 Task: Add a condition where "Channel Is not Web Widget" in pending tickets.
Action: Mouse moved to (121, 442)
Screenshot: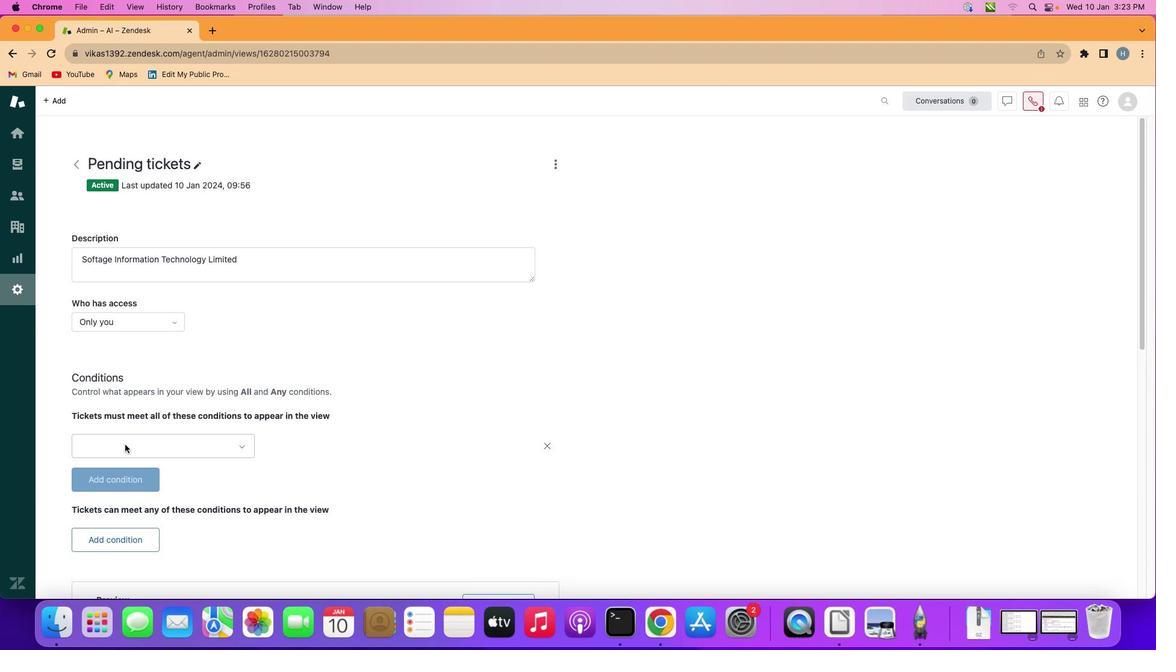 
Action: Mouse pressed left at (121, 442)
Screenshot: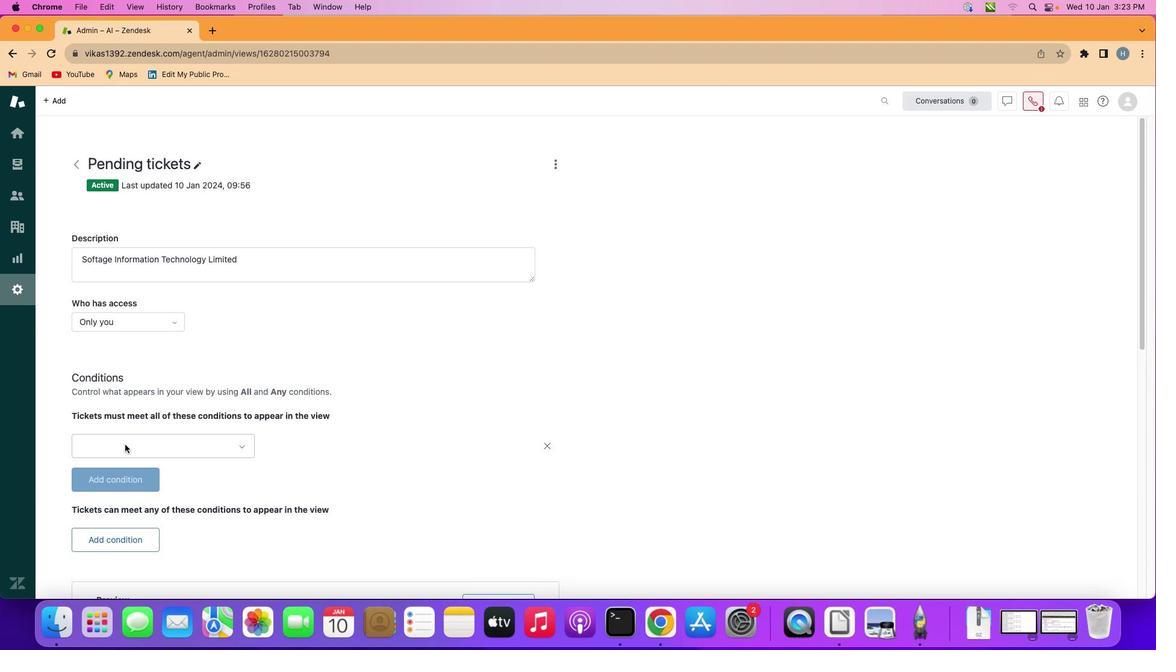 
Action: Mouse moved to (171, 444)
Screenshot: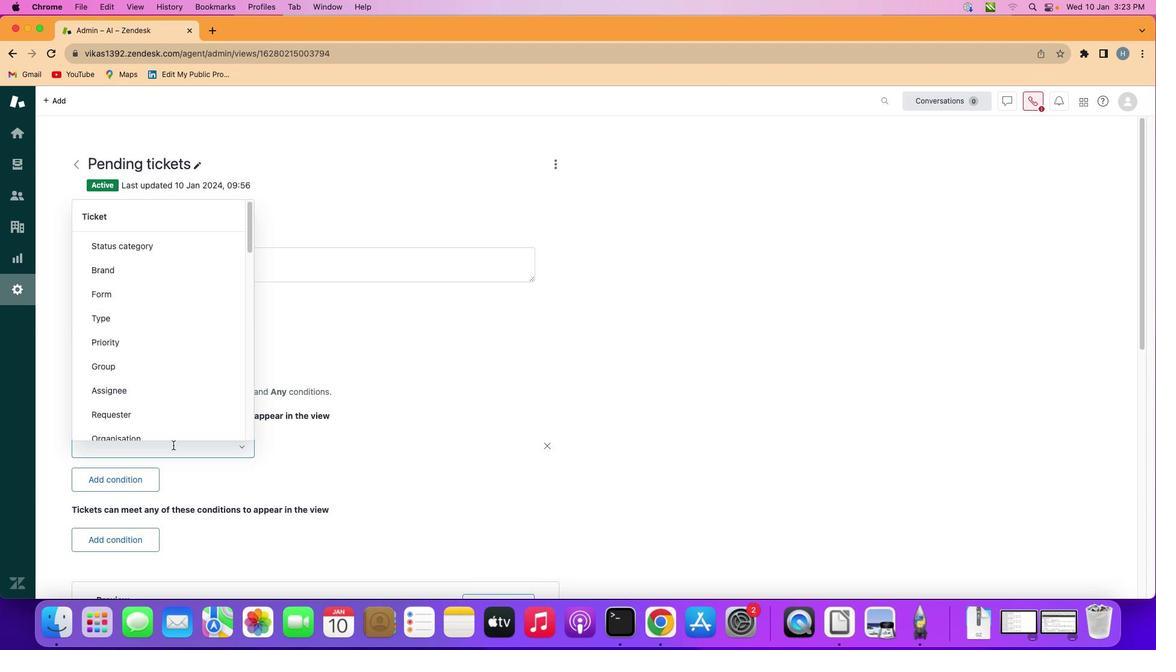 
Action: Mouse pressed left at (171, 444)
Screenshot: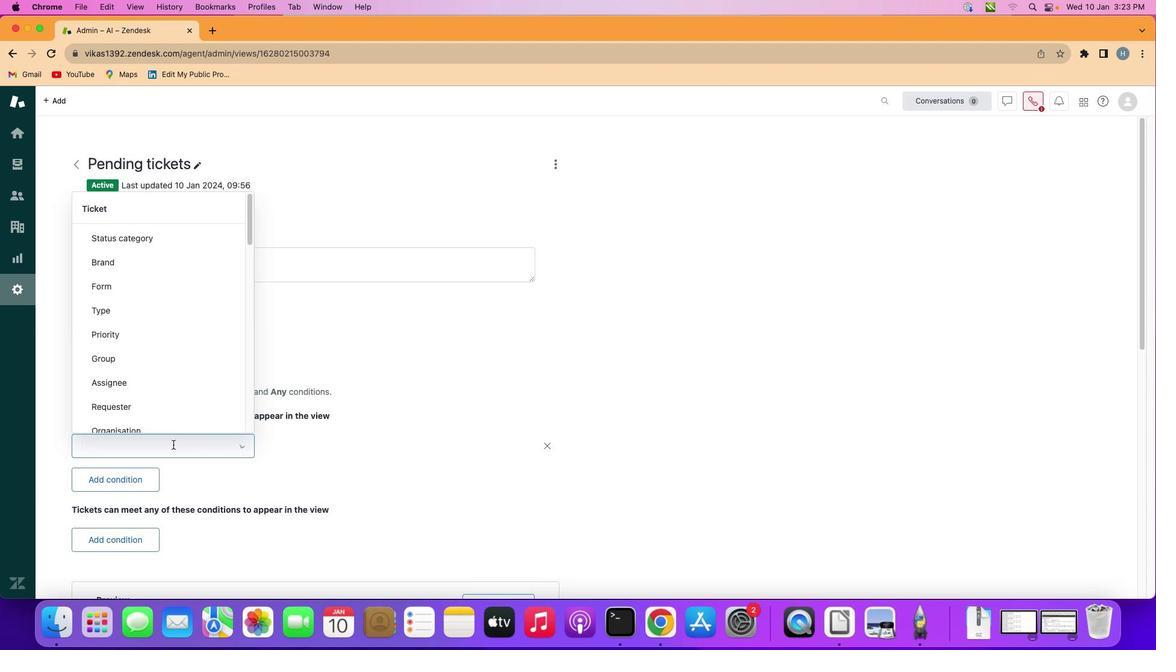 
Action: Mouse moved to (166, 337)
Screenshot: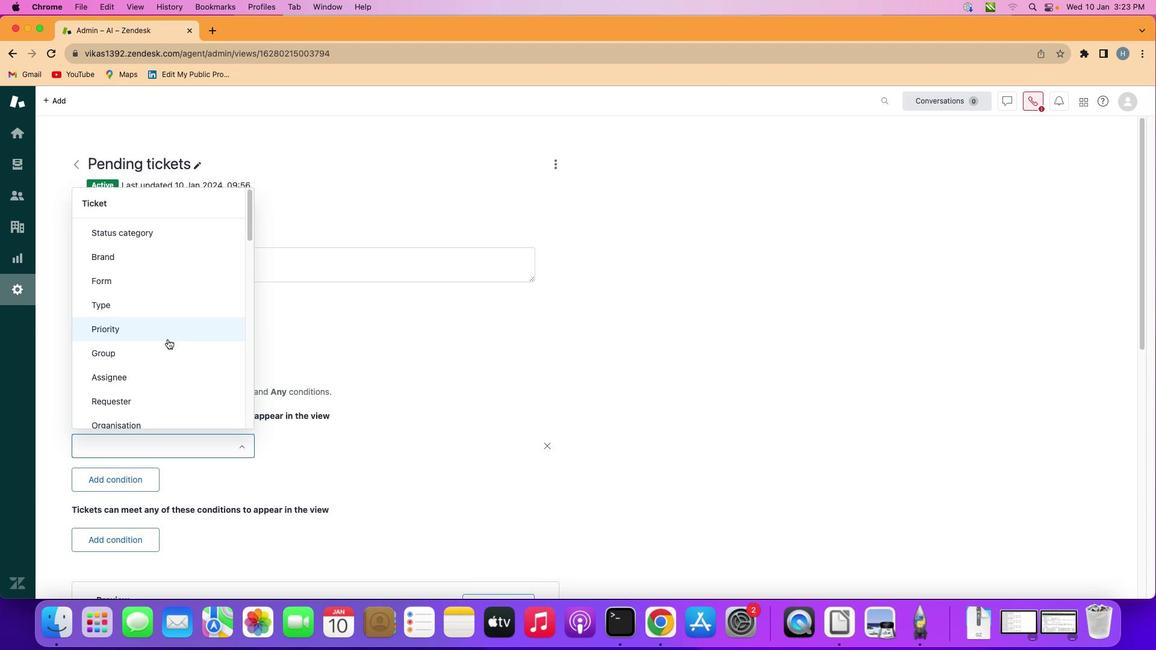 
Action: Mouse scrolled (166, 337) with delta (-1, -1)
Screenshot: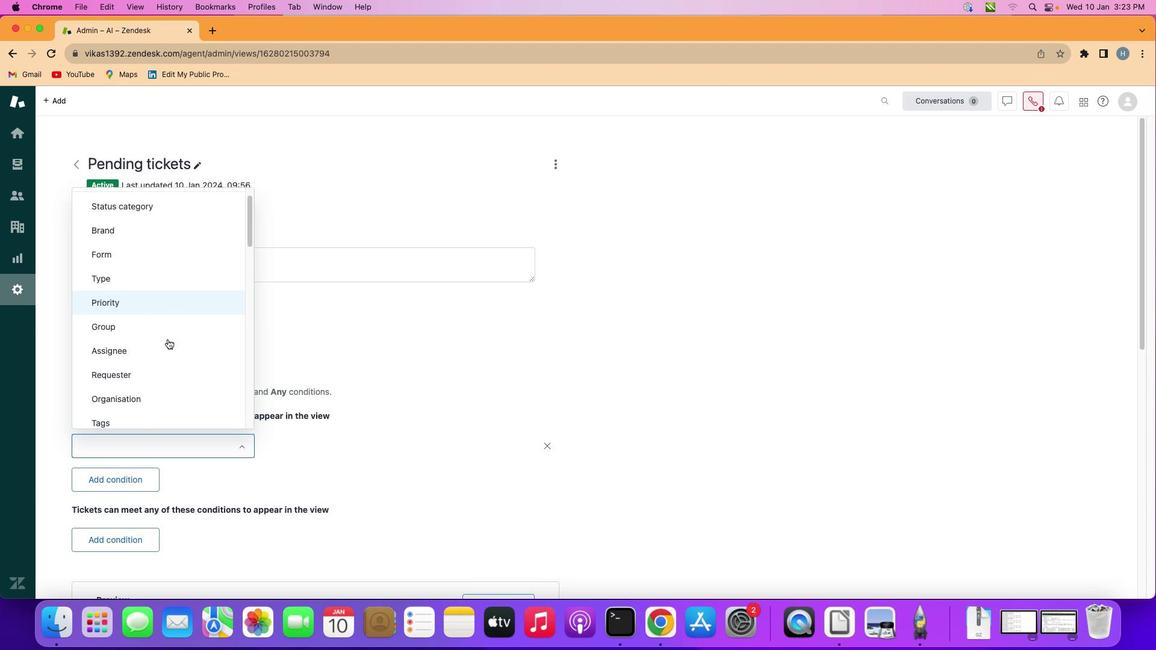 
Action: Mouse scrolled (166, 337) with delta (-1, -1)
Screenshot: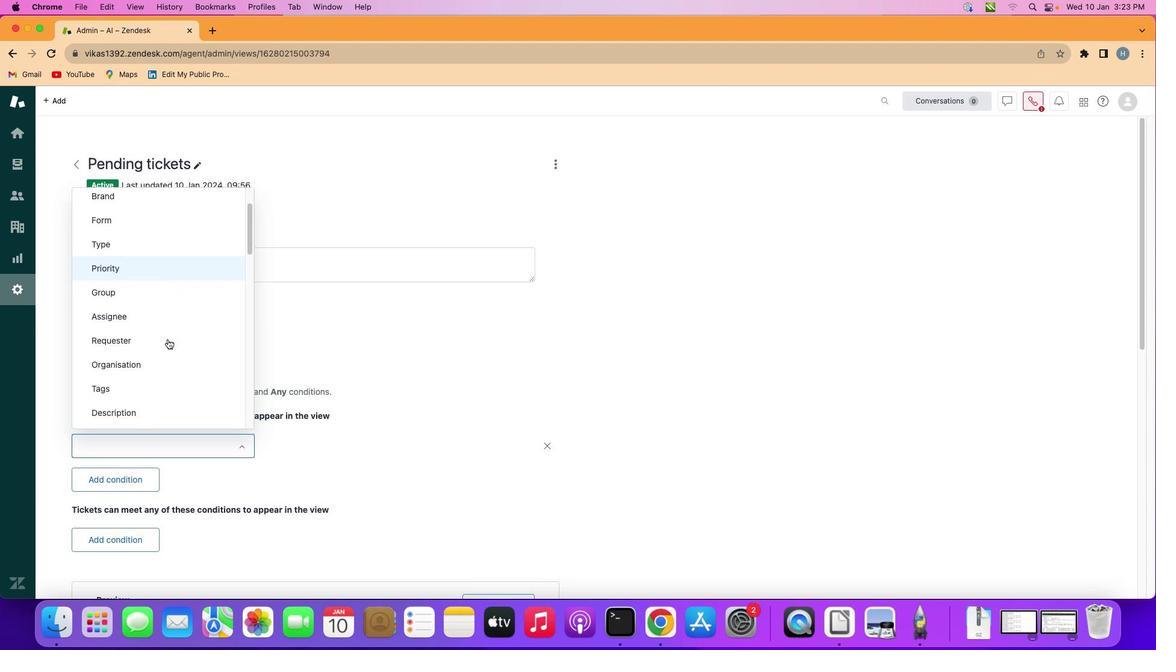 
Action: Mouse scrolled (166, 337) with delta (-1, -2)
Screenshot: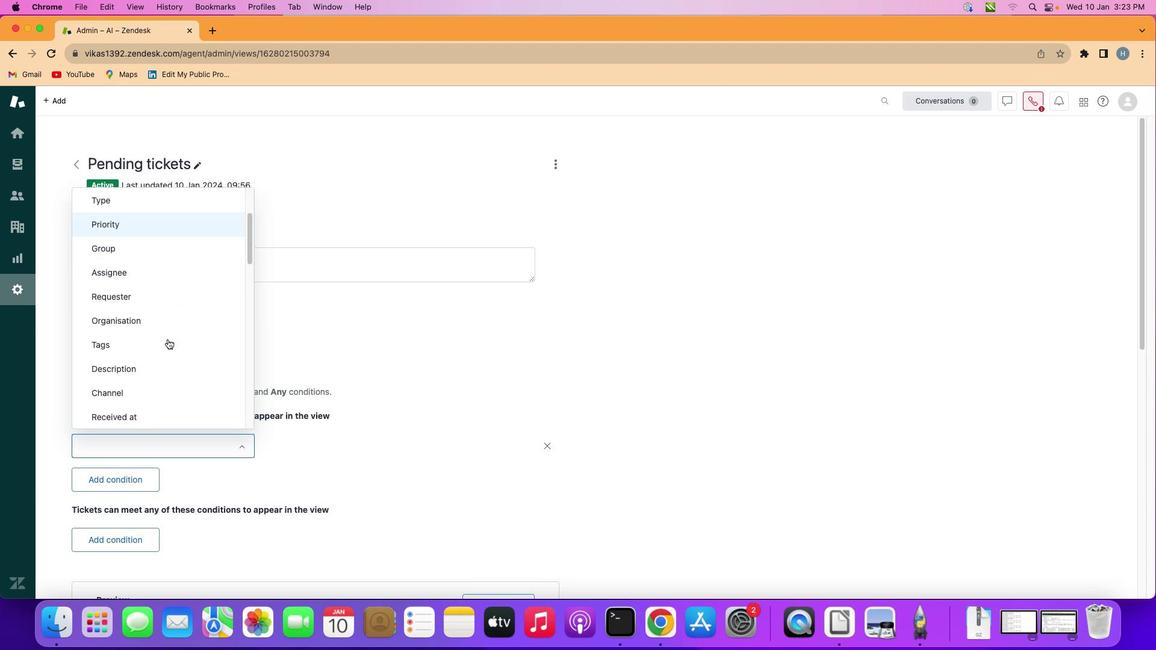 
Action: Mouse scrolled (166, 337) with delta (-1, -2)
Screenshot: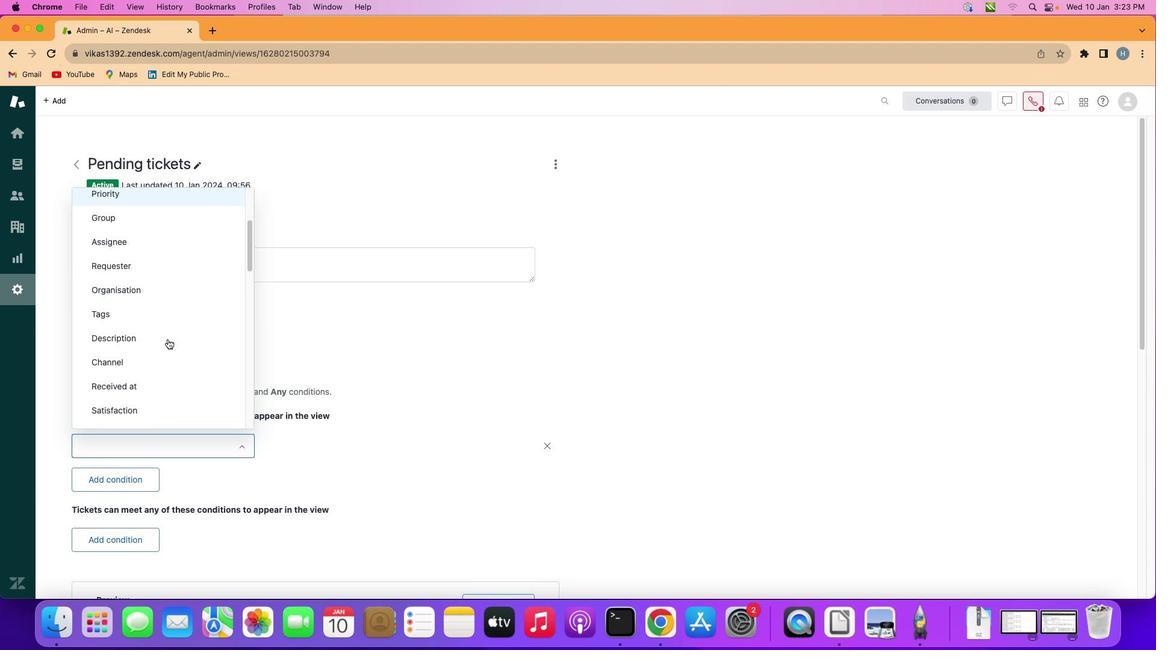 
Action: Mouse scrolled (166, 337) with delta (-1, -2)
Screenshot: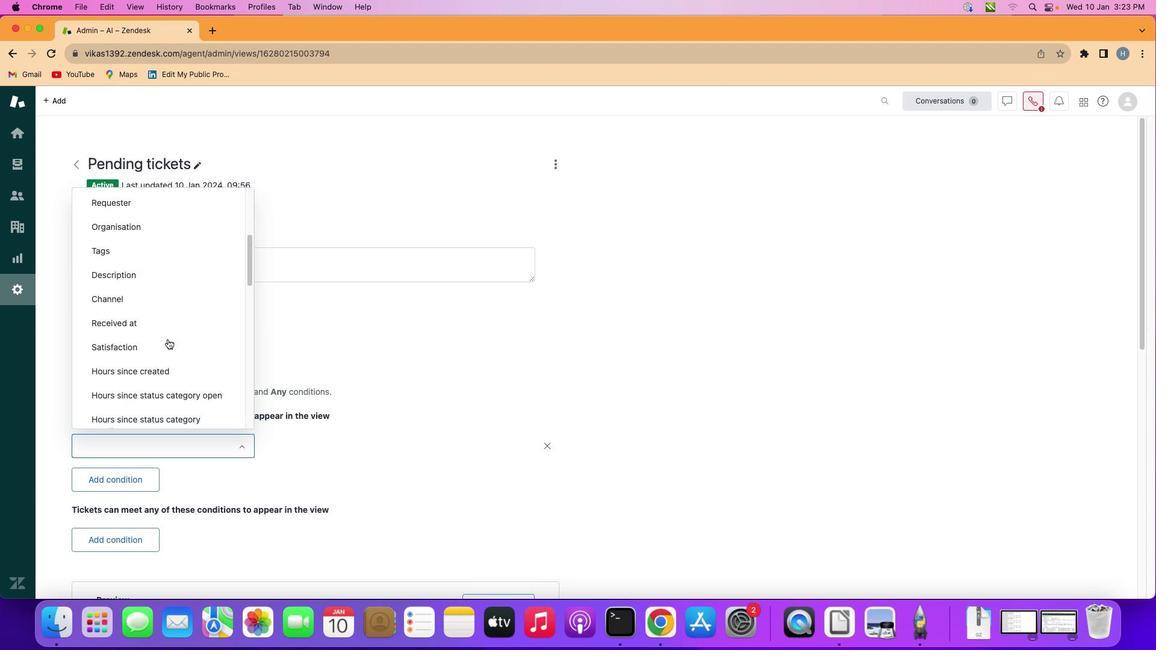 
Action: Mouse moved to (181, 302)
Screenshot: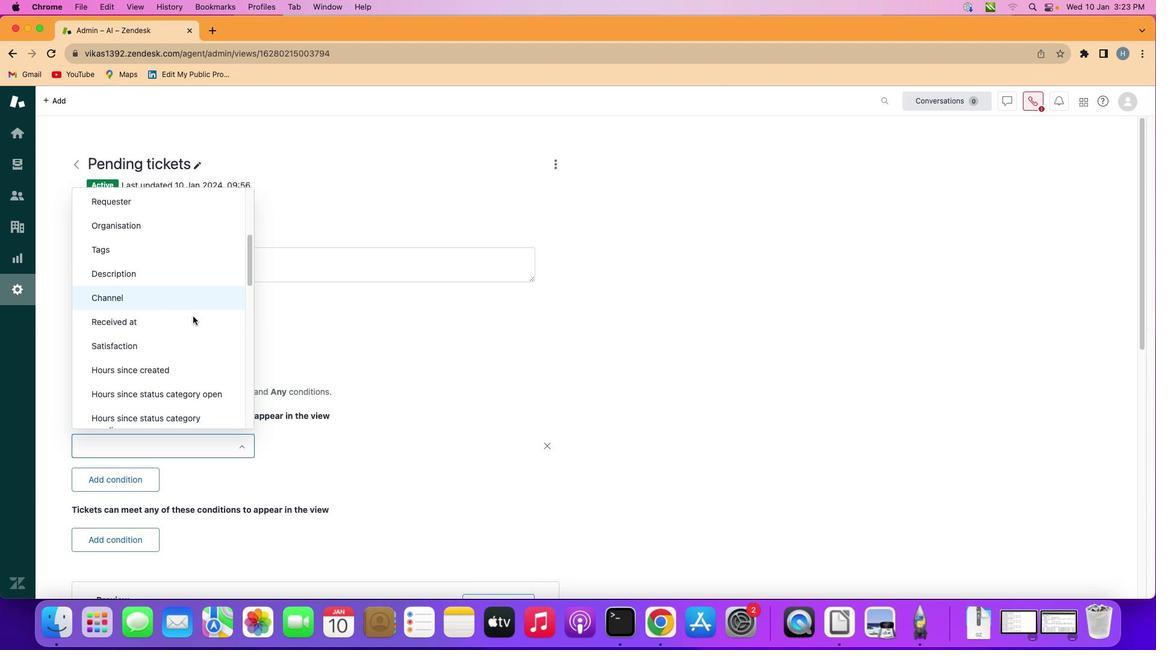 
Action: Mouse pressed left at (181, 302)
Screenshot: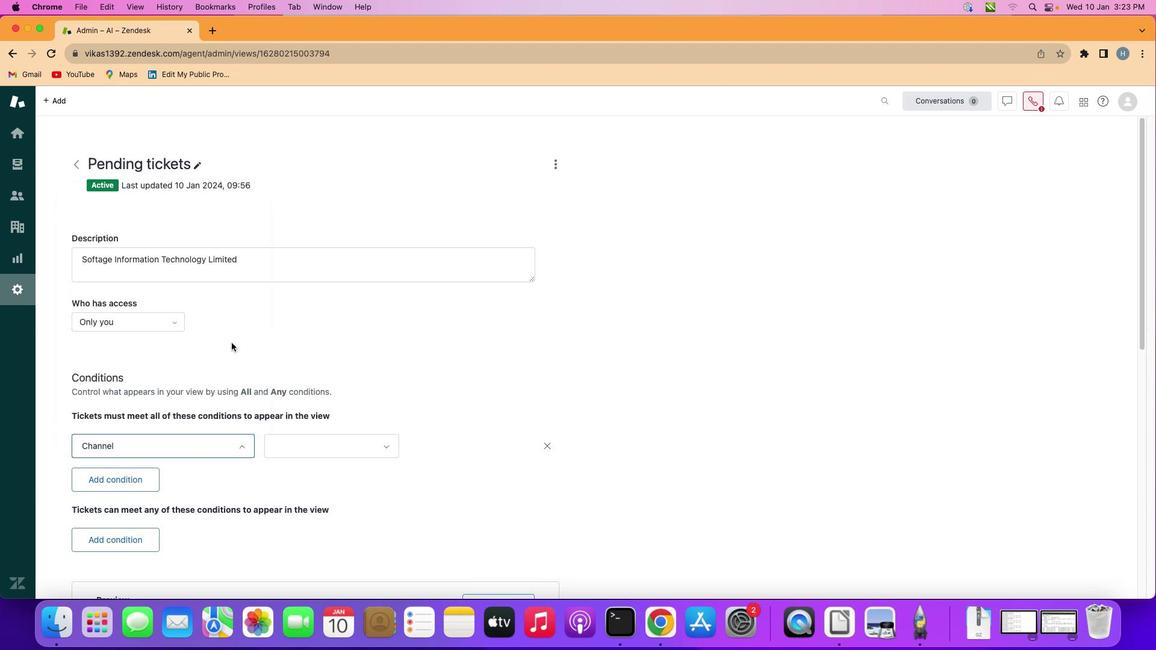 
Action: Mouse moved to (317, 440)
Screenshot: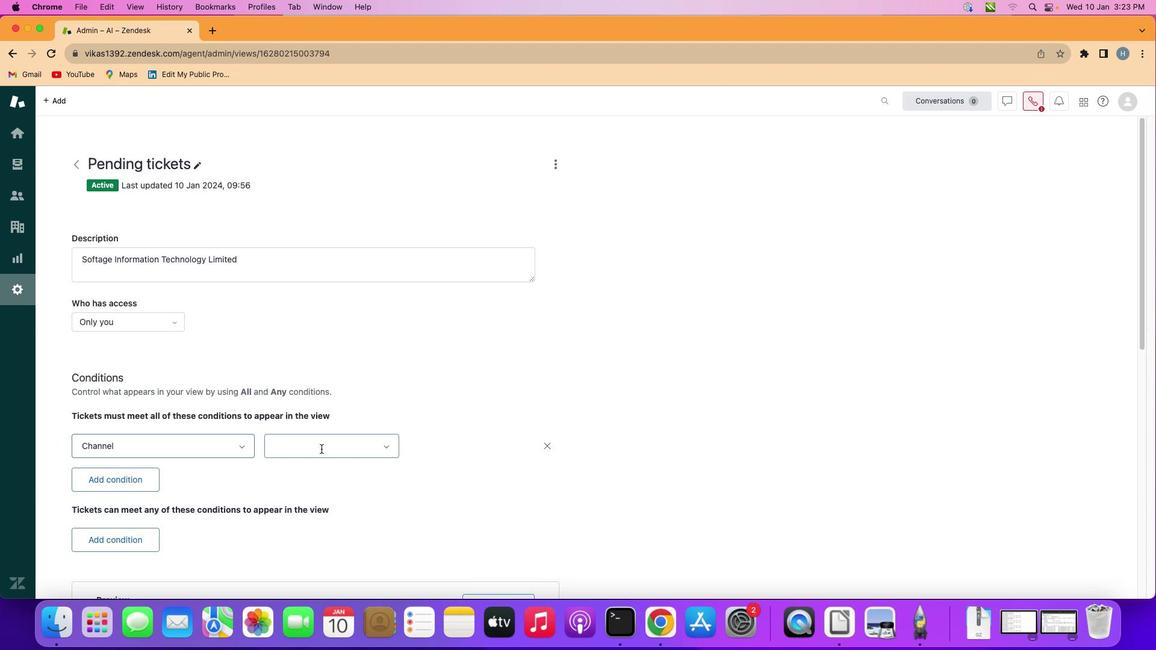 
Action: Mouse pressed left at (317, 440)
Screenshot: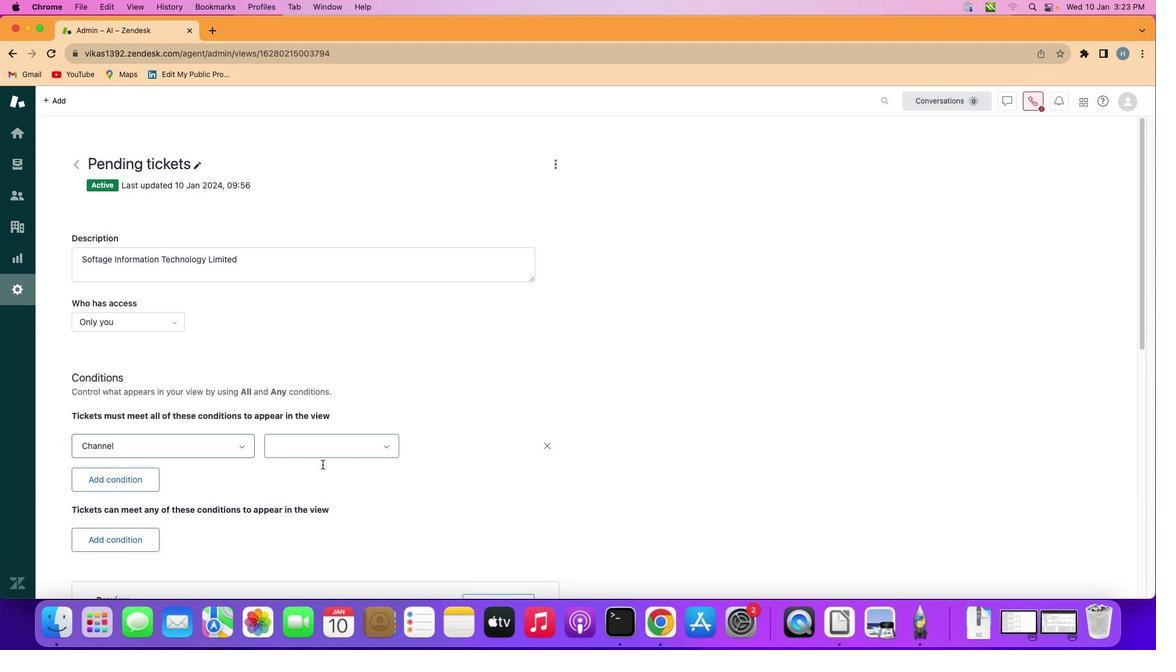 
Action: Mouse moved to (317, 494)
Screenshot: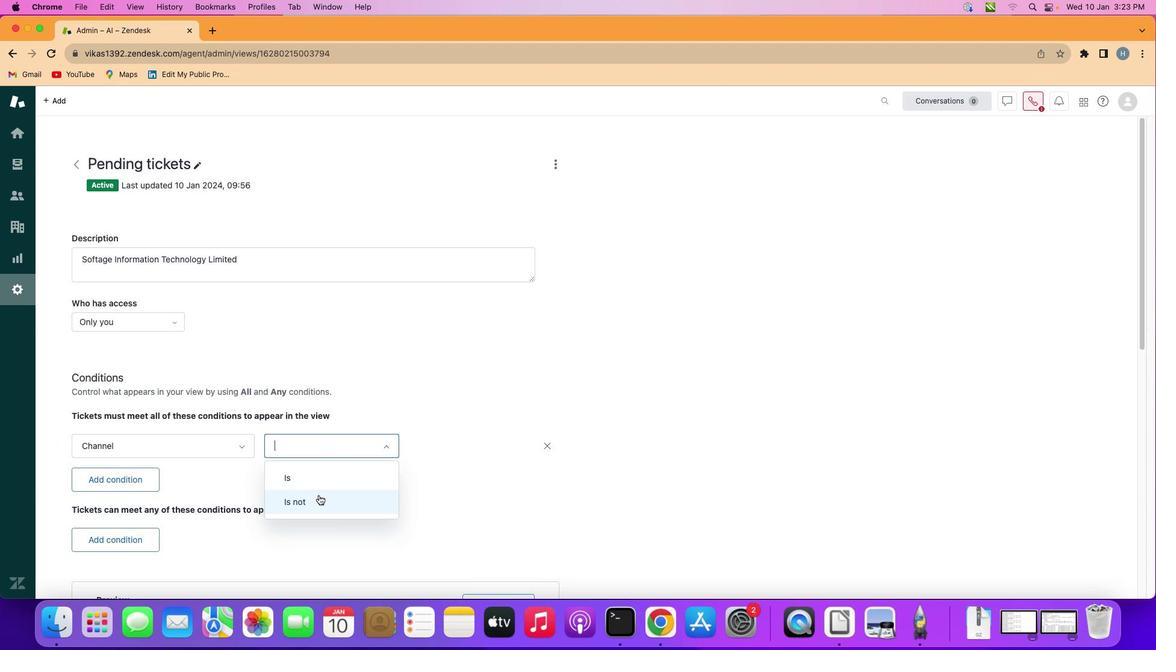 
Action: Mouse pressed left at (317, 494)
Screenshot: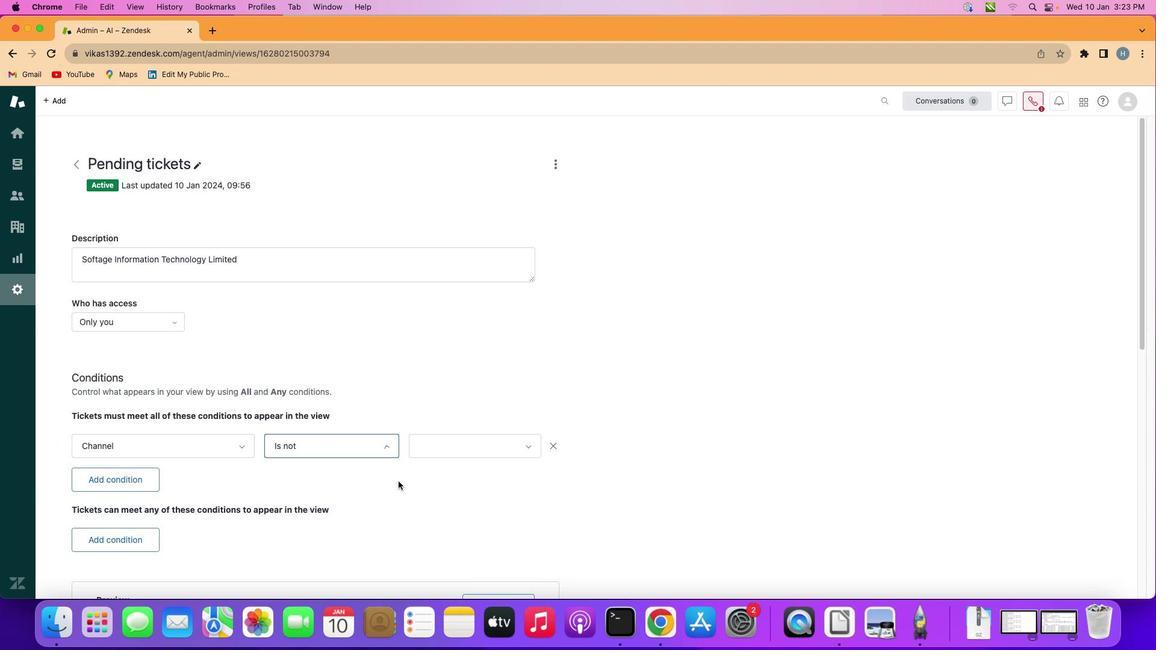 
Action: Mouse moved to (531, 443)
Screenshot: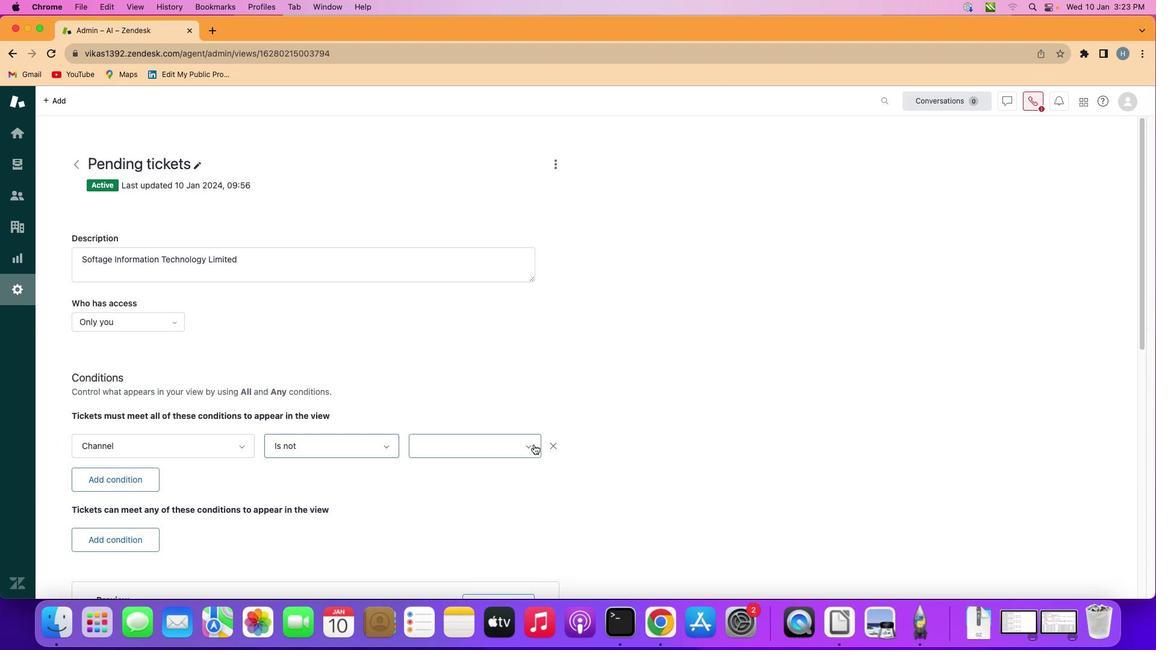 
Action: Mouse pressed left at (531, 443)
Screenshot: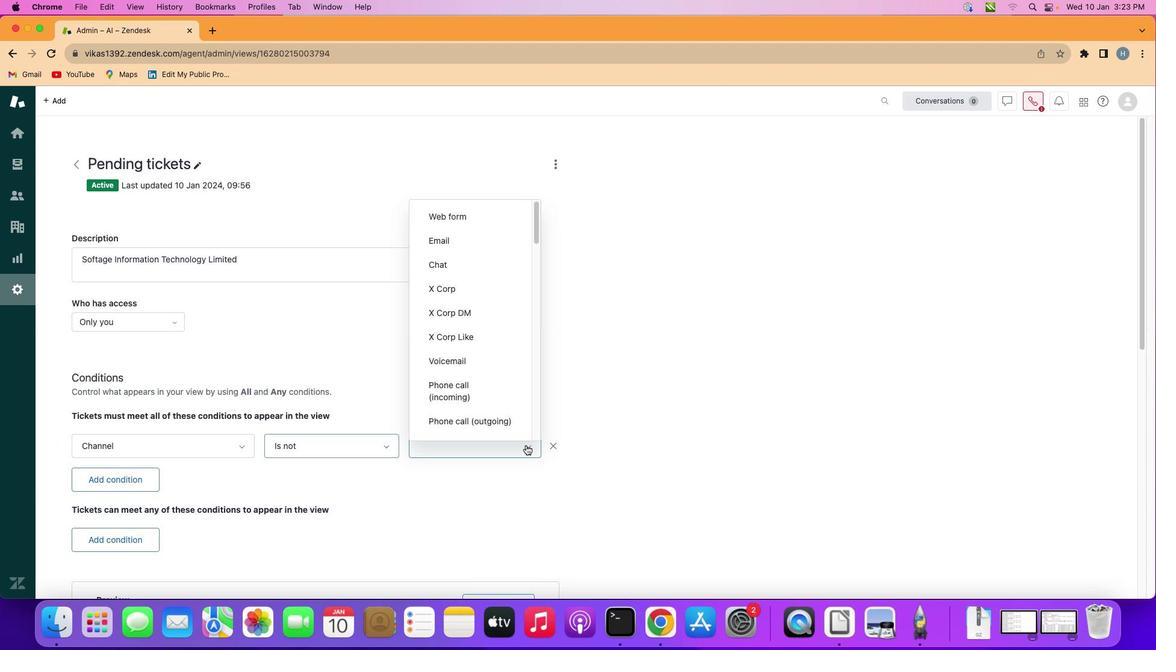 
Action: Mouse moved to (474, 355)
Screenshot: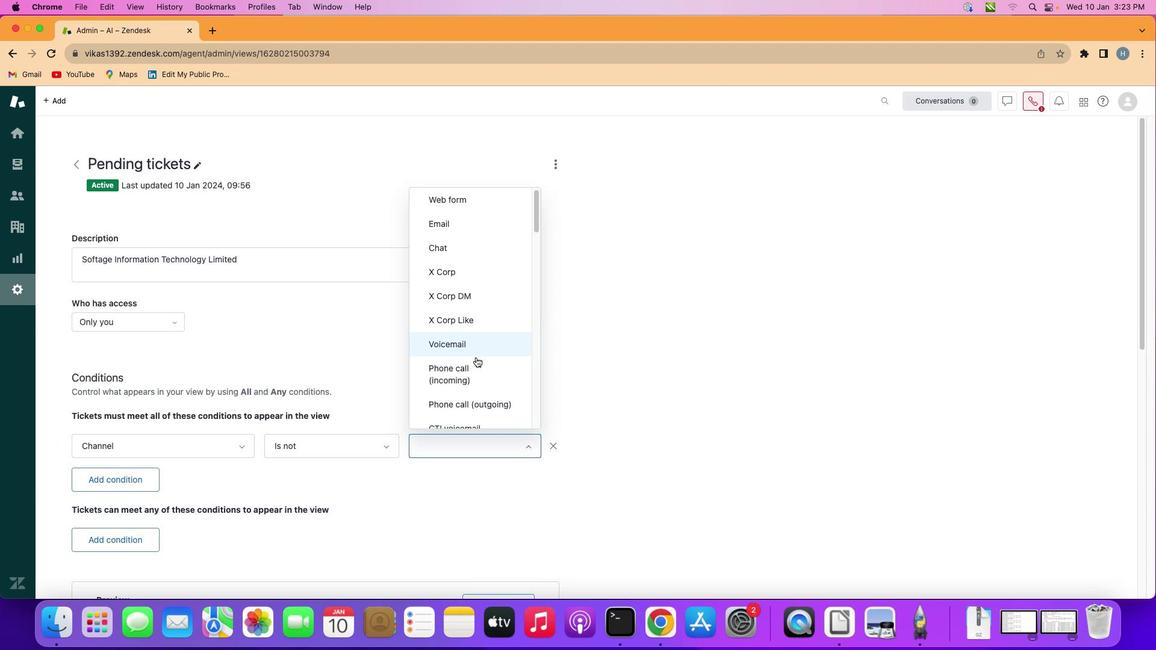
Action: Mouse scrolled (474, 355) with delta (-1, -1)
Screenshot: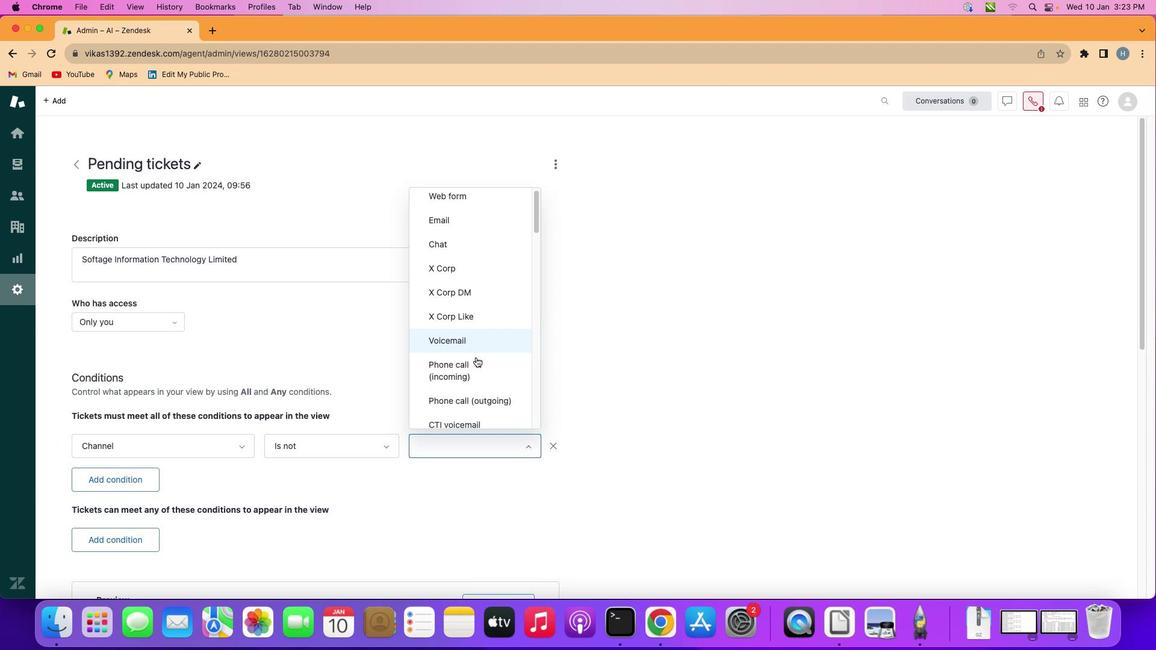 
Action: Mouse scrolled (474, 355) with delta (-1, -1)
Screenshot: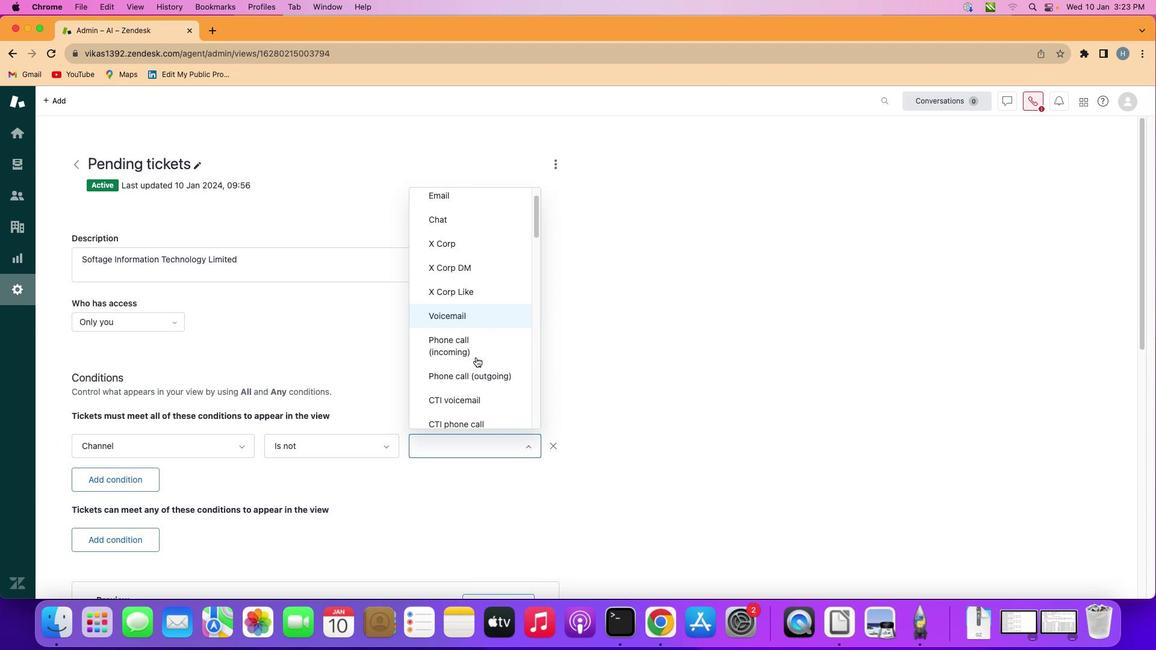 
Action: Mouse scrolled (474, 355) with delta (-1, -1)
Screenshot: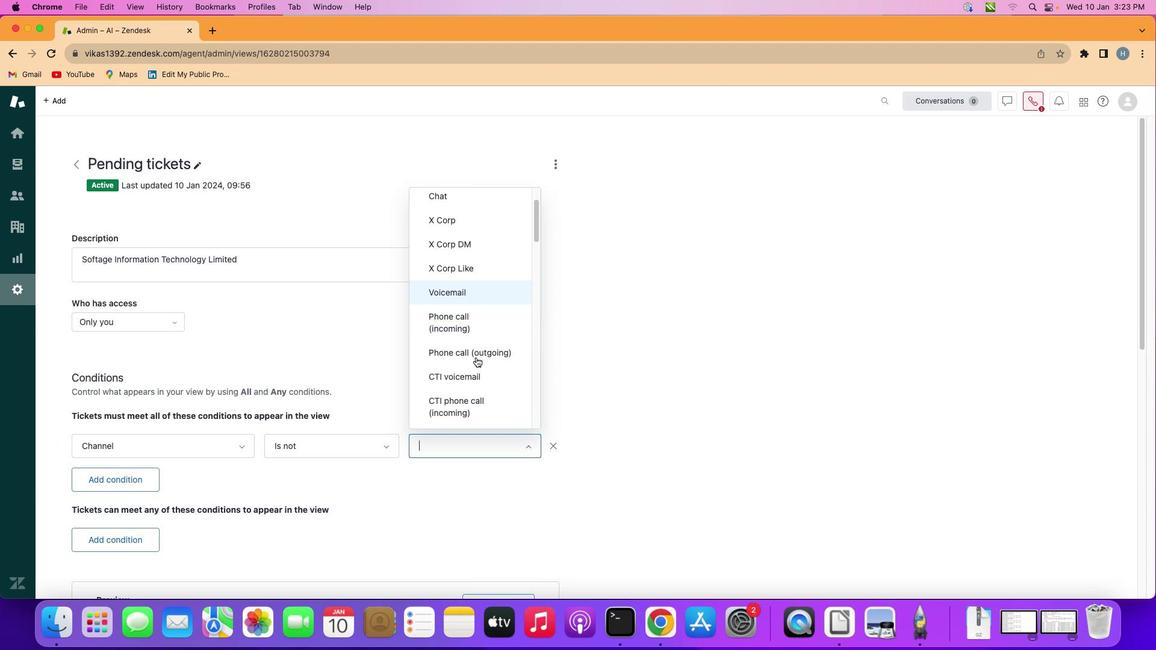 
Action: Mouse scrolled (474, 355) with delta (-1, -1)
Screenshot: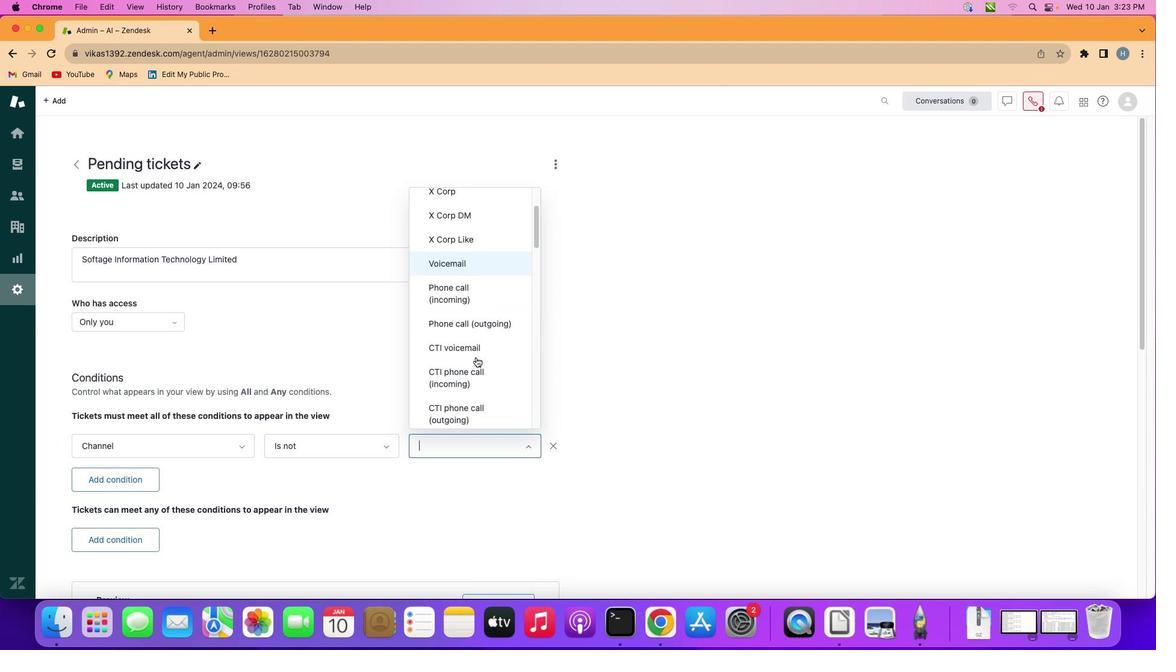 
Action: Mouse scrolled (474, 355) with delta (-1, -1)
Screenshot: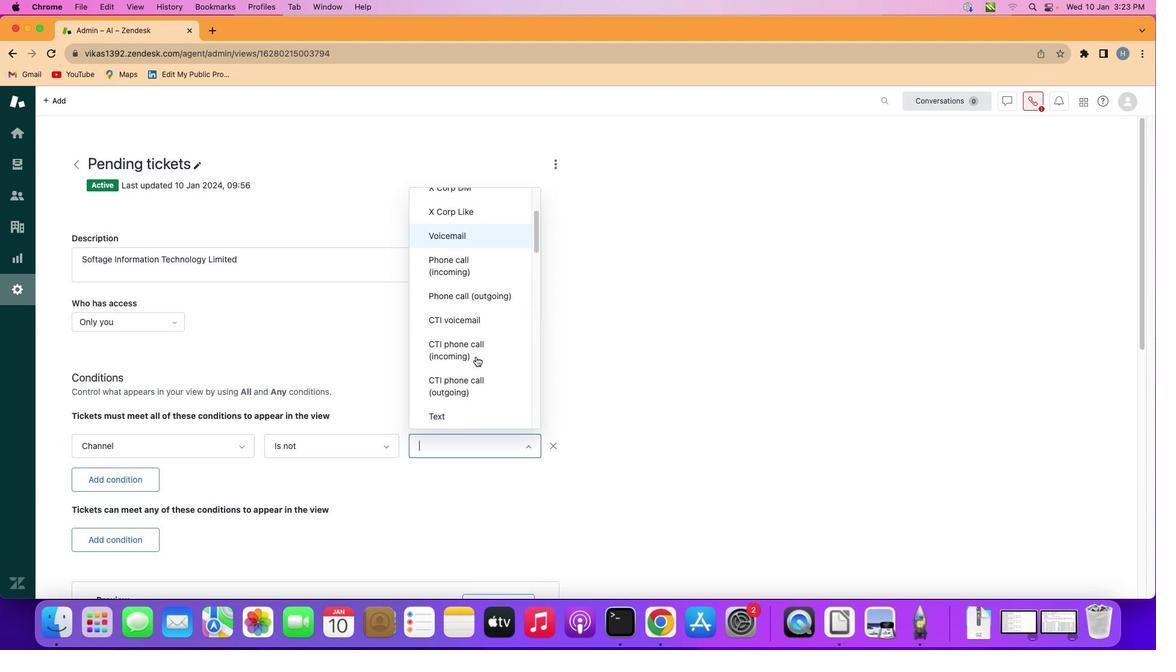 
Action: Mouse moved to (474, 354)
Screenshot: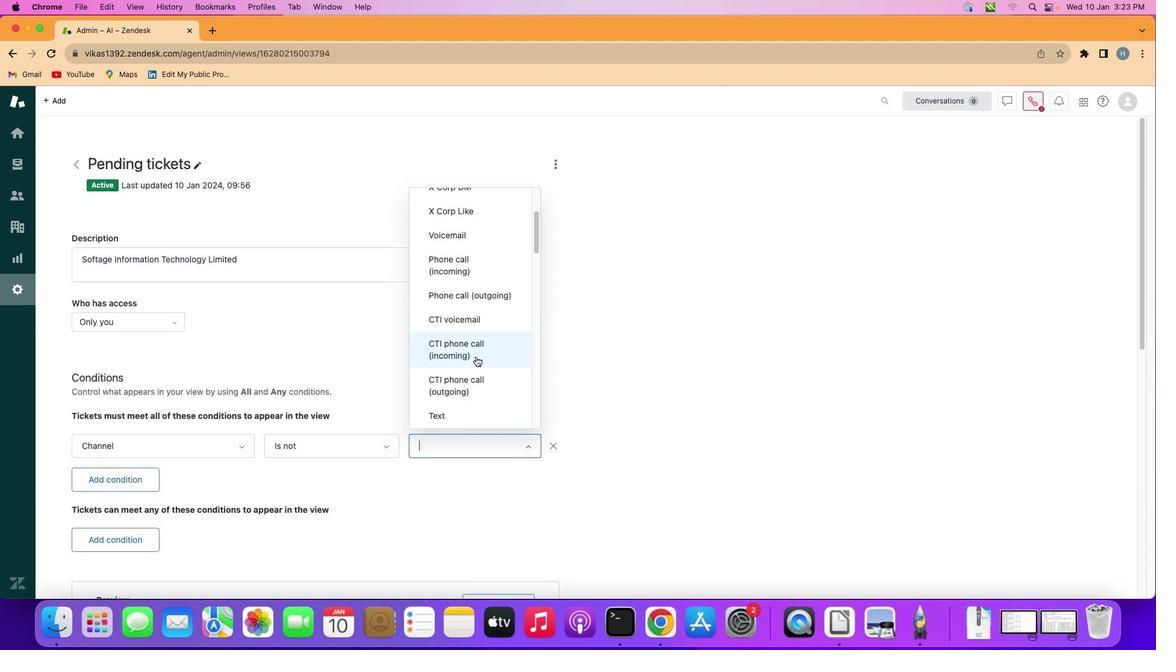 
Action: Mouse scrolled (474, 354) with delta (-1, -1)
Screenshot: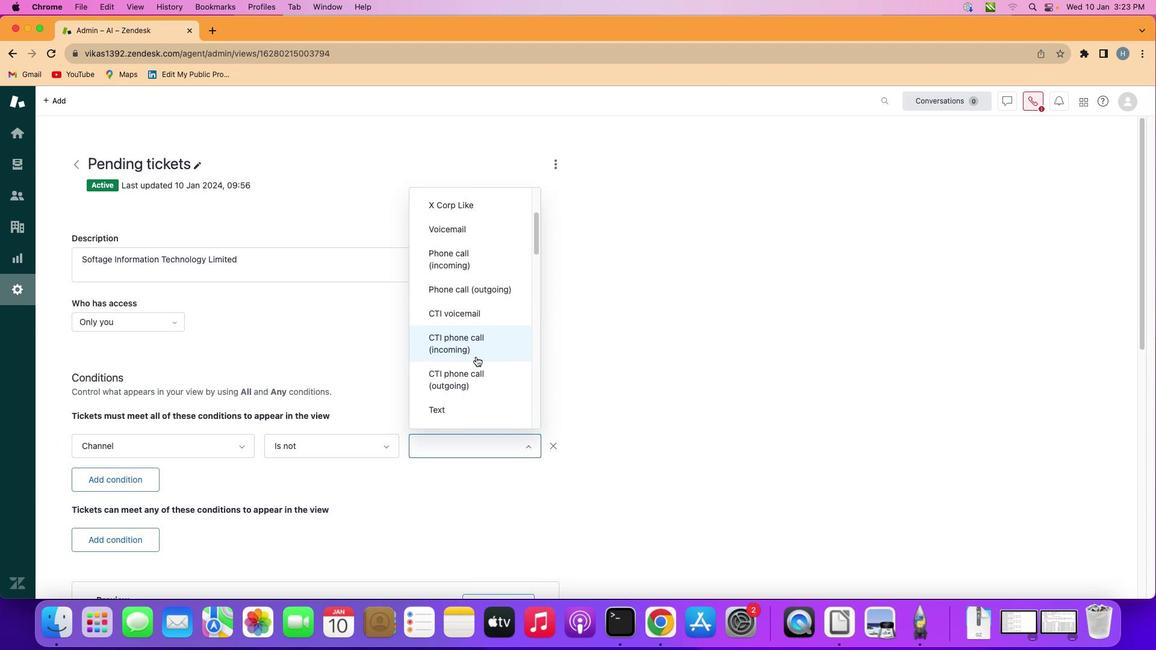 
Action: Mouse scrolled (474, 354) with delta (-1, -1)
Screenshot: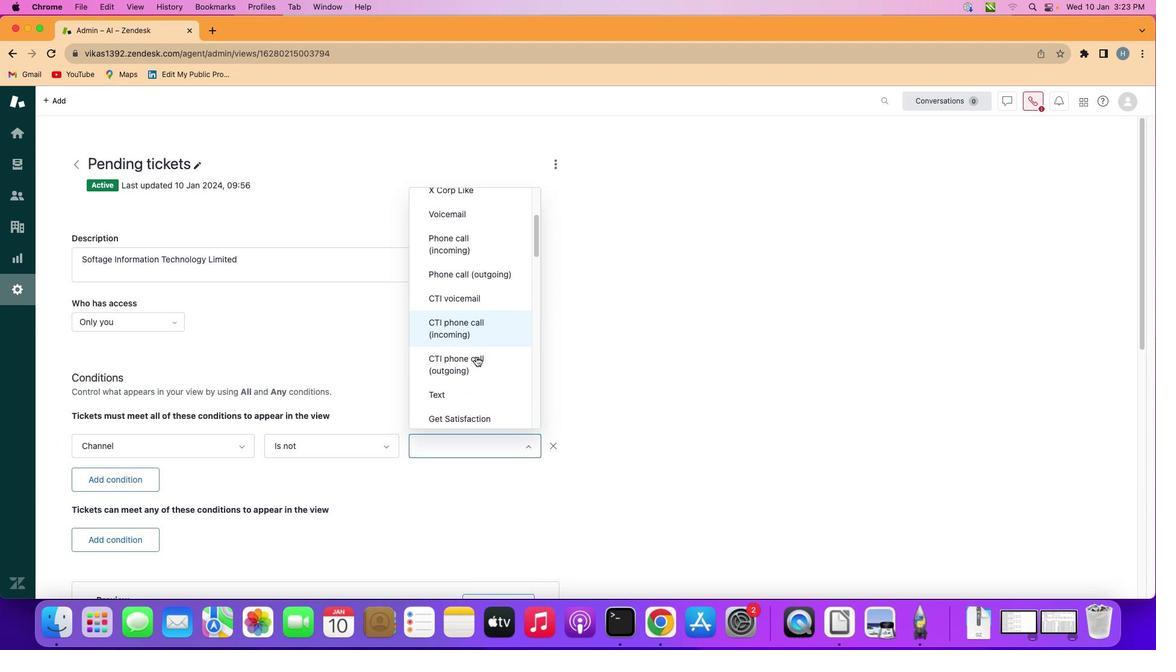 
Action: Mouse scrolled (474, 354) with delta (-1, -1)
Screenshot: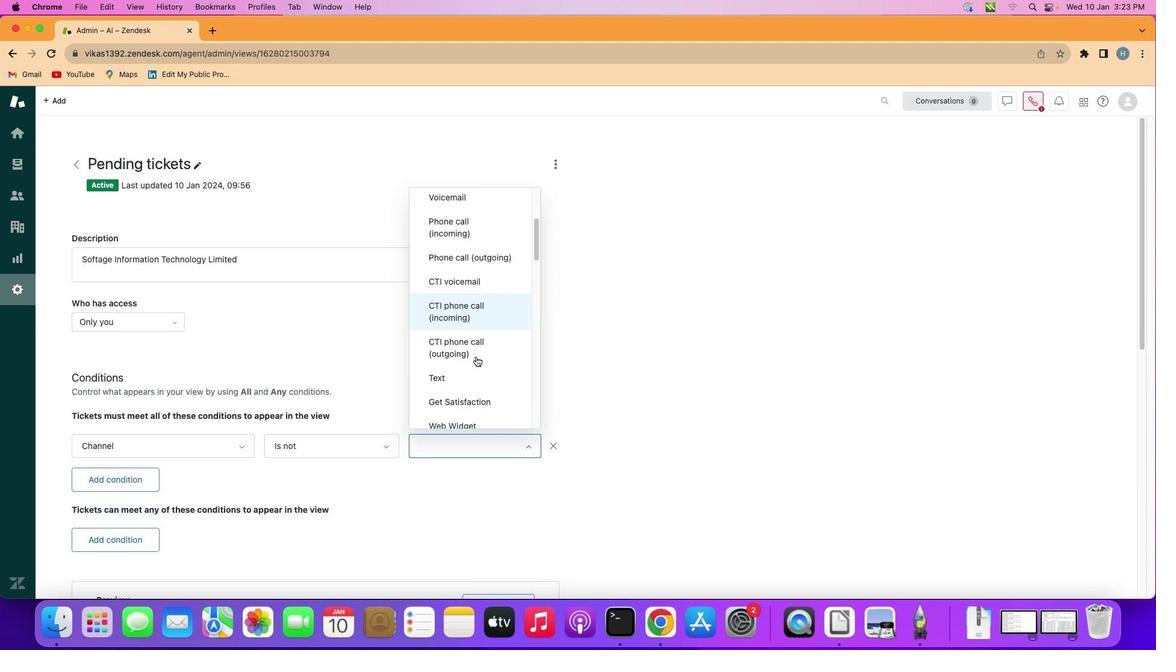 
Action: Mouse scrolled (474, 354) with delta (-1, -1)
Screenshot: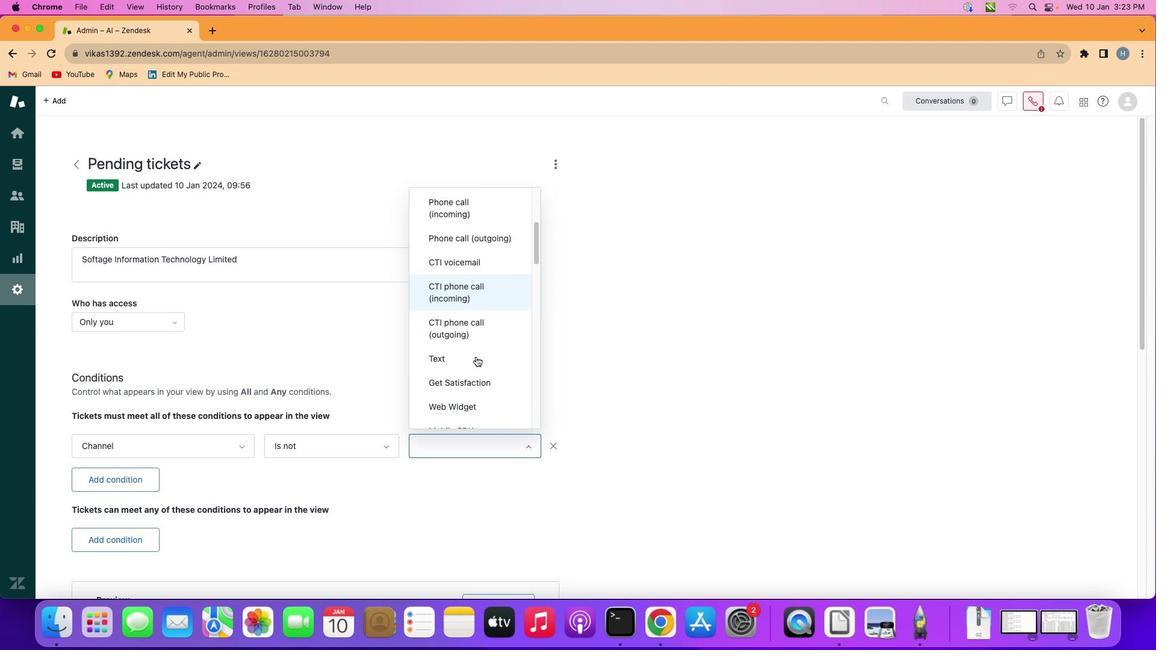 
Action: Mouse moved to (476, 368)
Screenshot: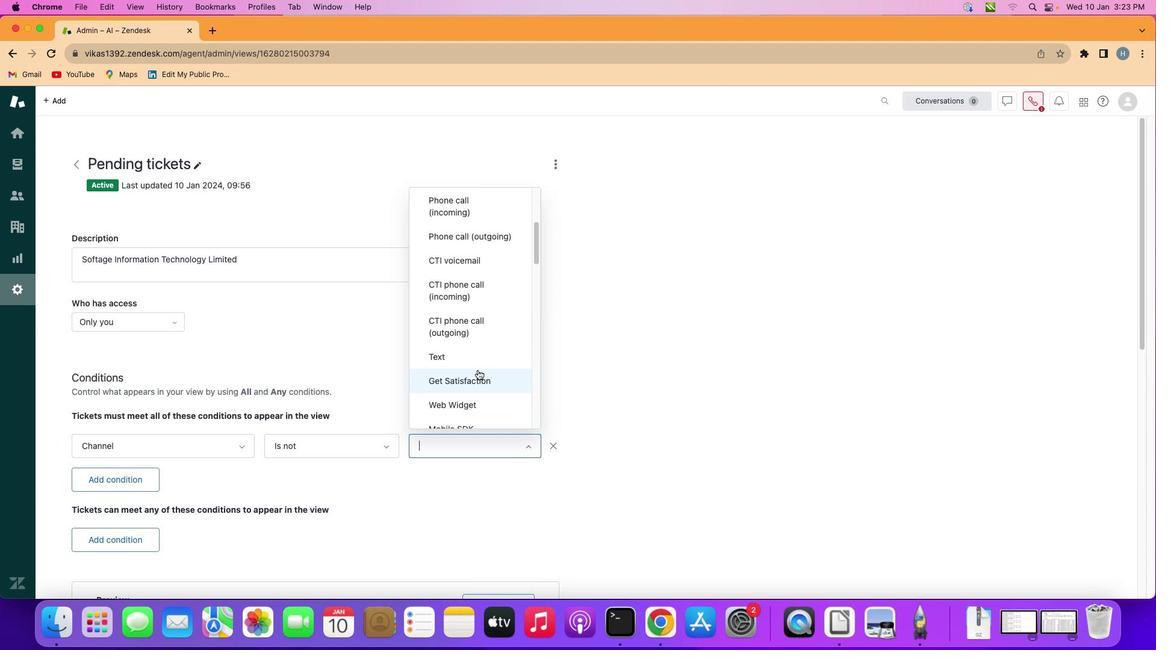 
Action: Mouse scrolled (476, 368) with delta (-1, -1)
Screenshot: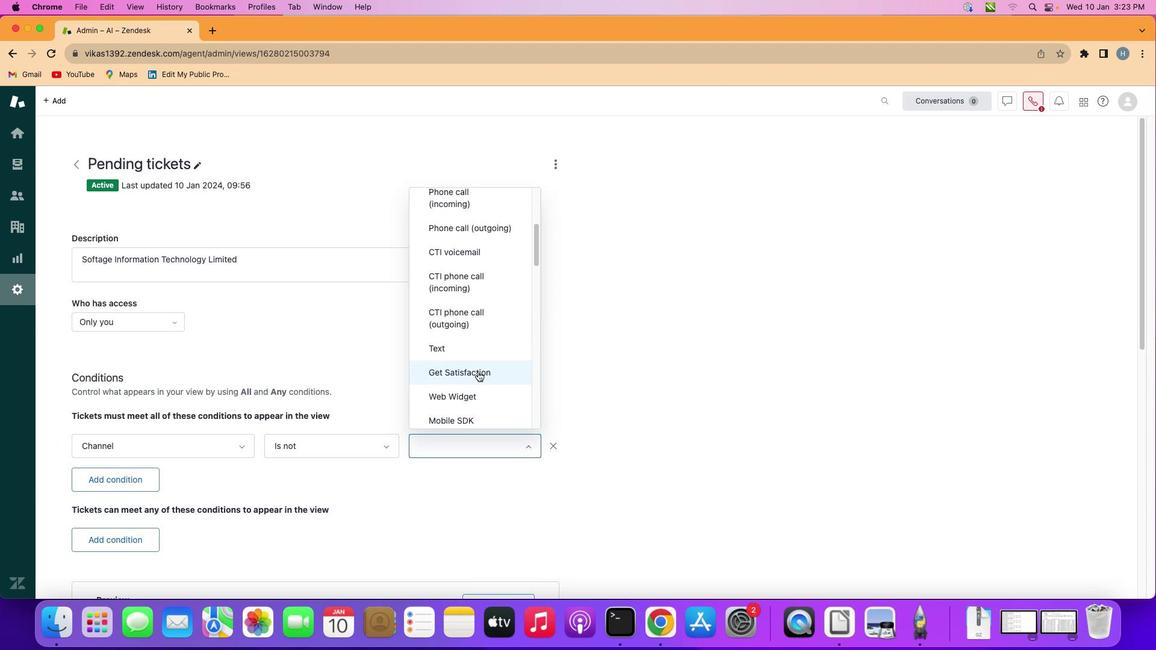 
Action: Mouse scrolled (476, 368) with delta (-1, -1)
Screenshot: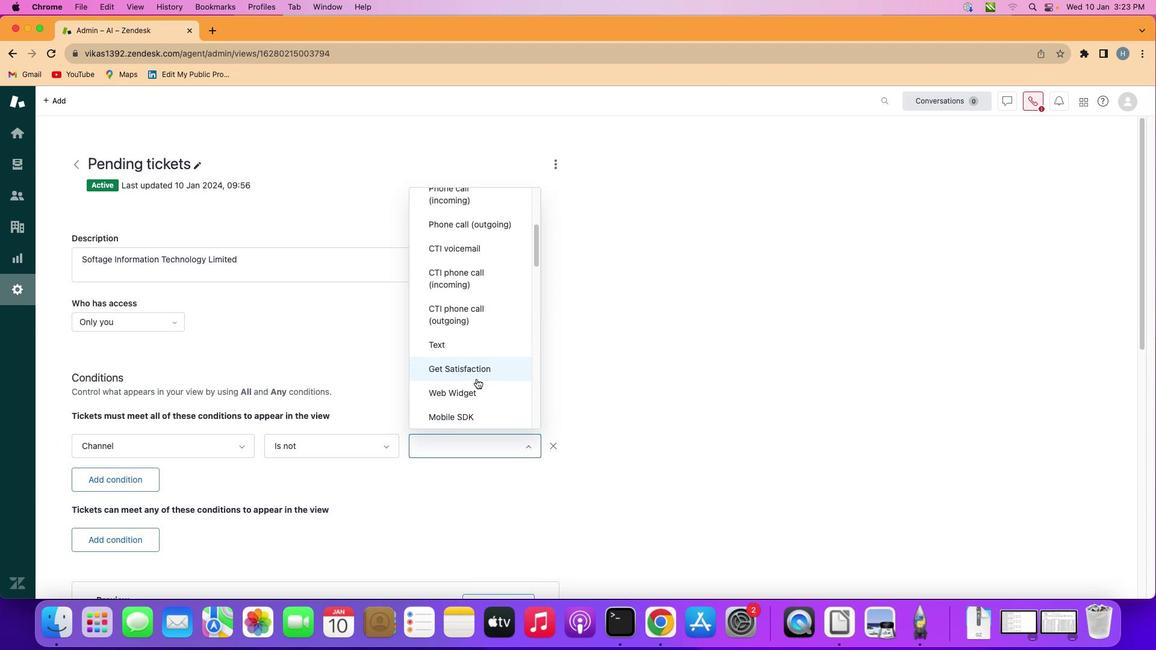 
Action: Mouse moved to (474, 379)
Screenshot: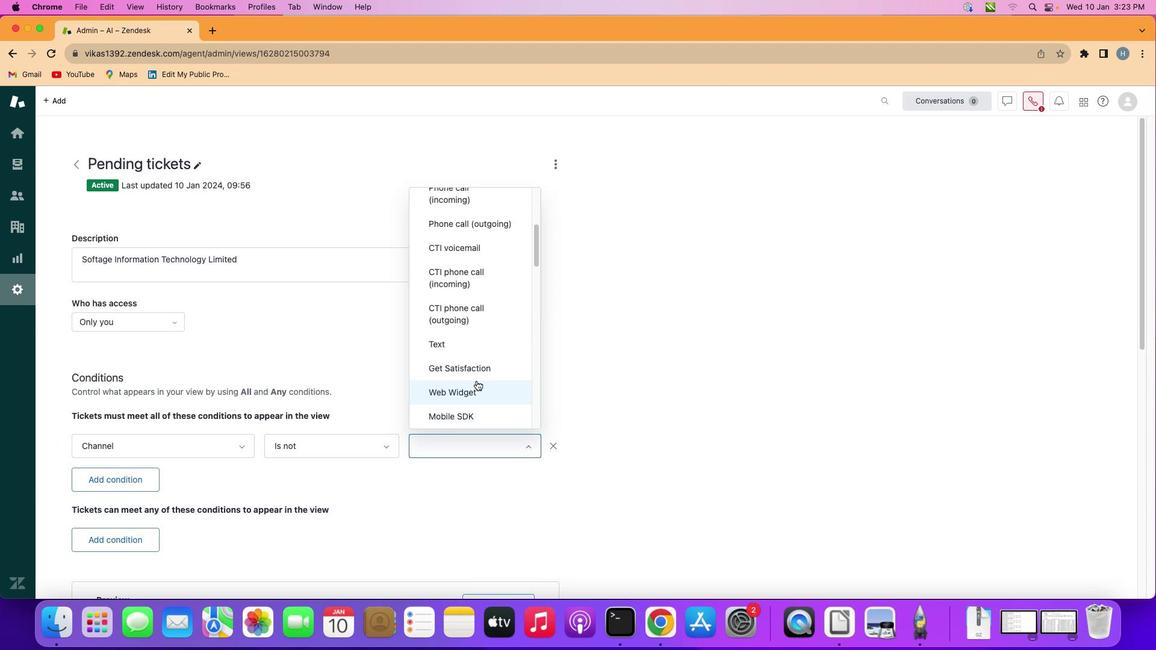 
Action: Mouse pressed left at (474, 379)
Screenshot: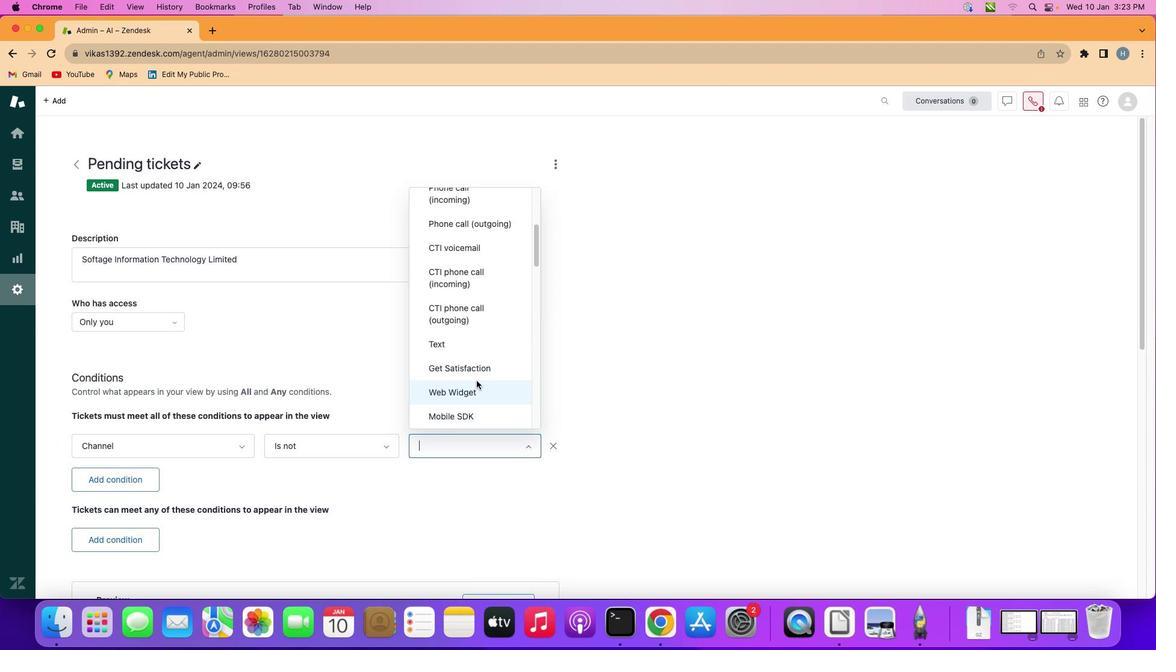 
Action: Mouse moved to (474, 379)
Screenshot: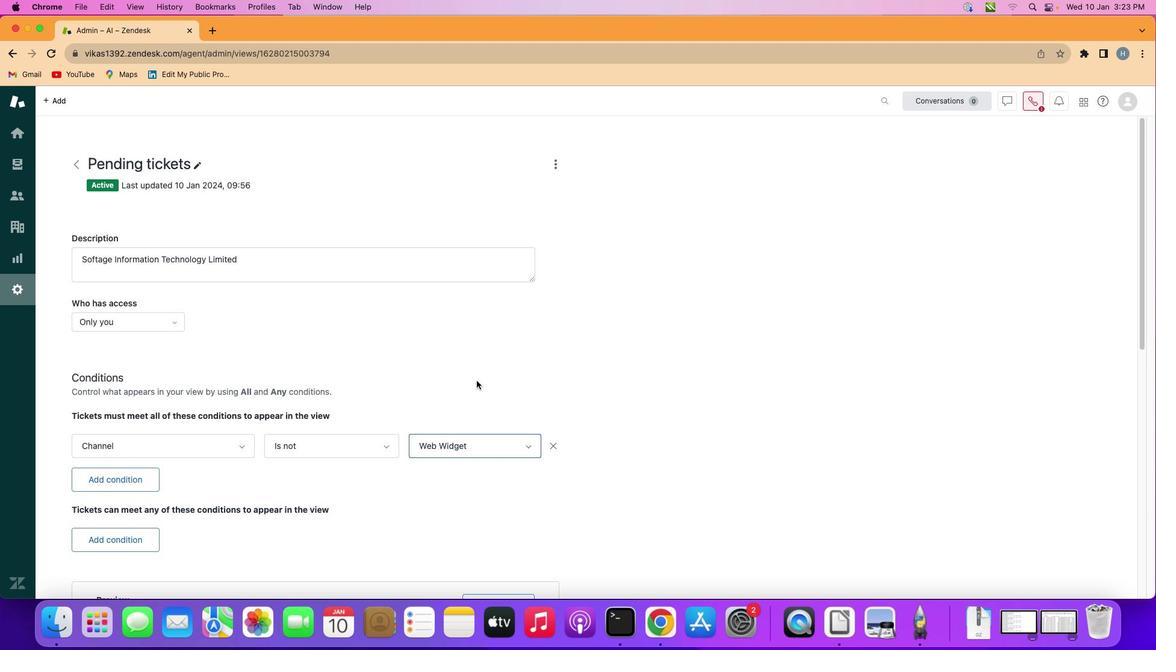 
